 Task: Add Bulletproof Omega Krill Complex, Heart, Brain and Joint Support to the cart.
Action: Mouse moved to (335, 160)
Screenshot: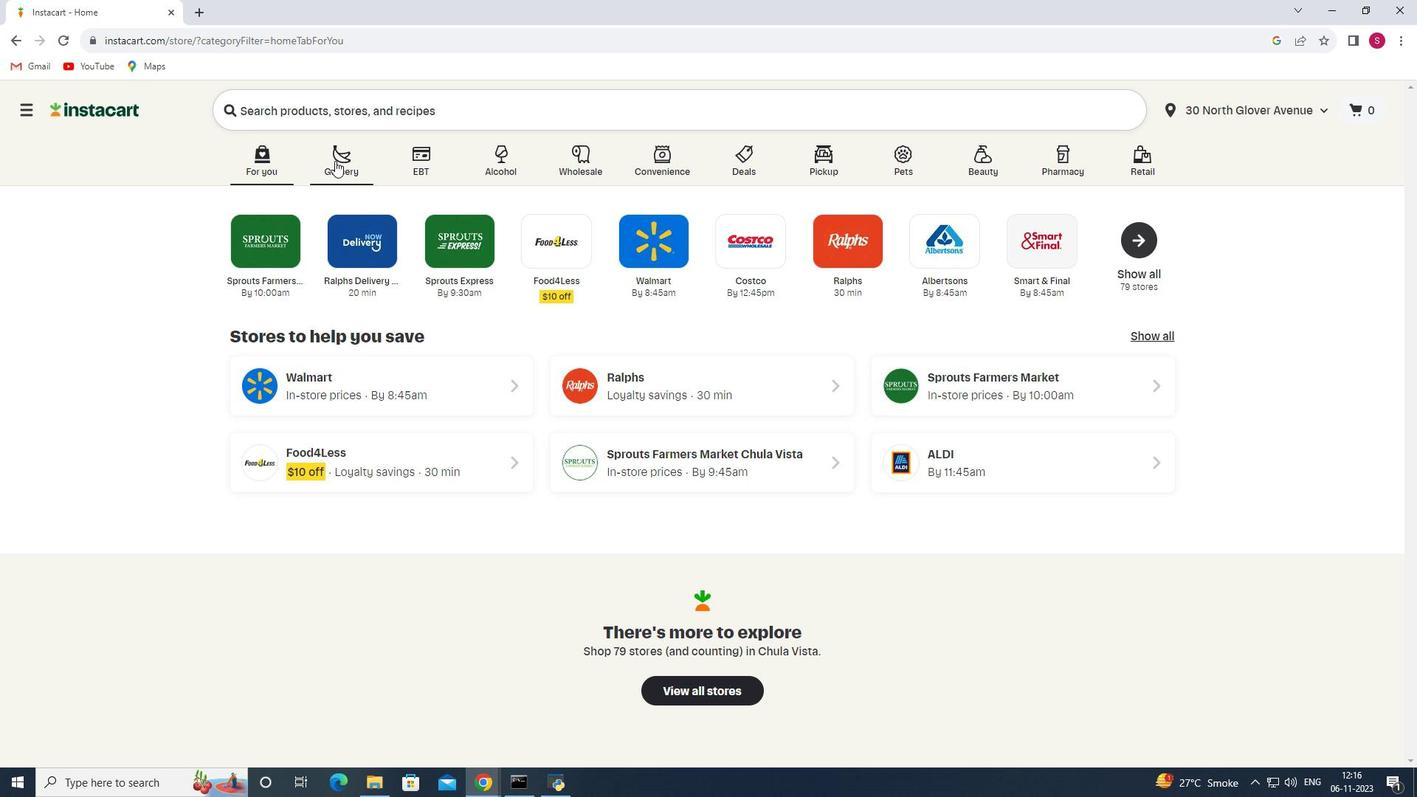 
Action: Mouse pressed left at (335, 160)
Screenshot: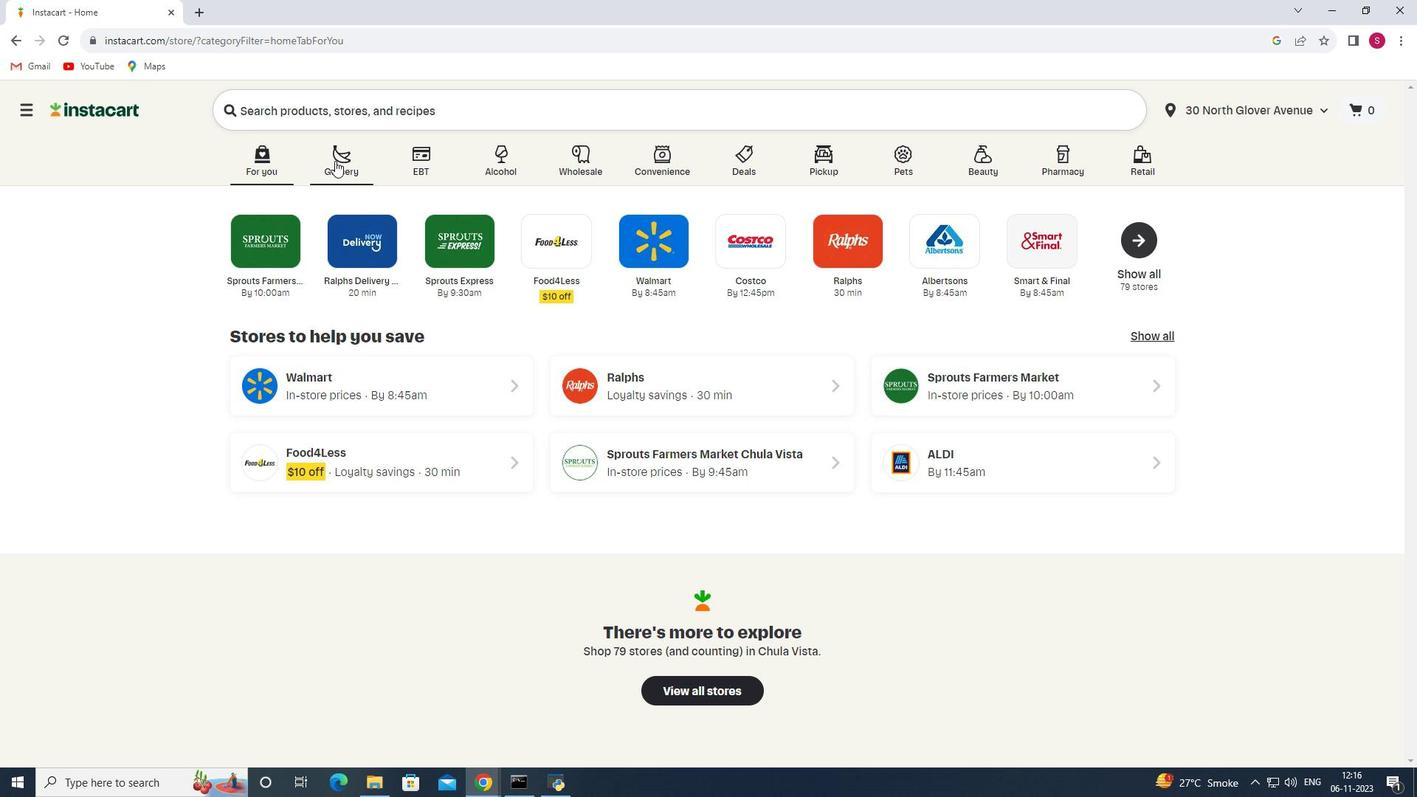 
Action: Mouse moved to (309, 428)
Screenshot: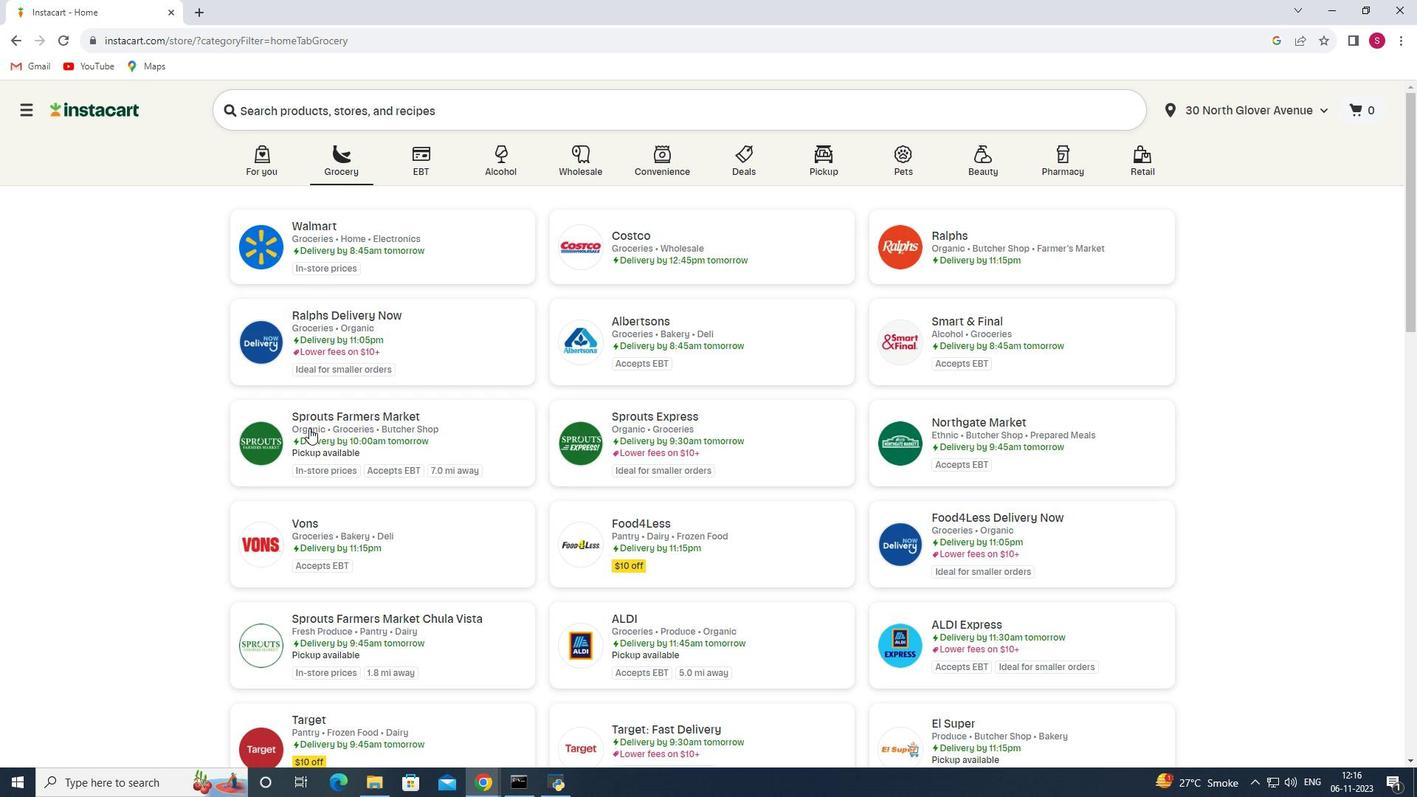 
Action: Mouse pressed left at (309, 428)
Screenshot: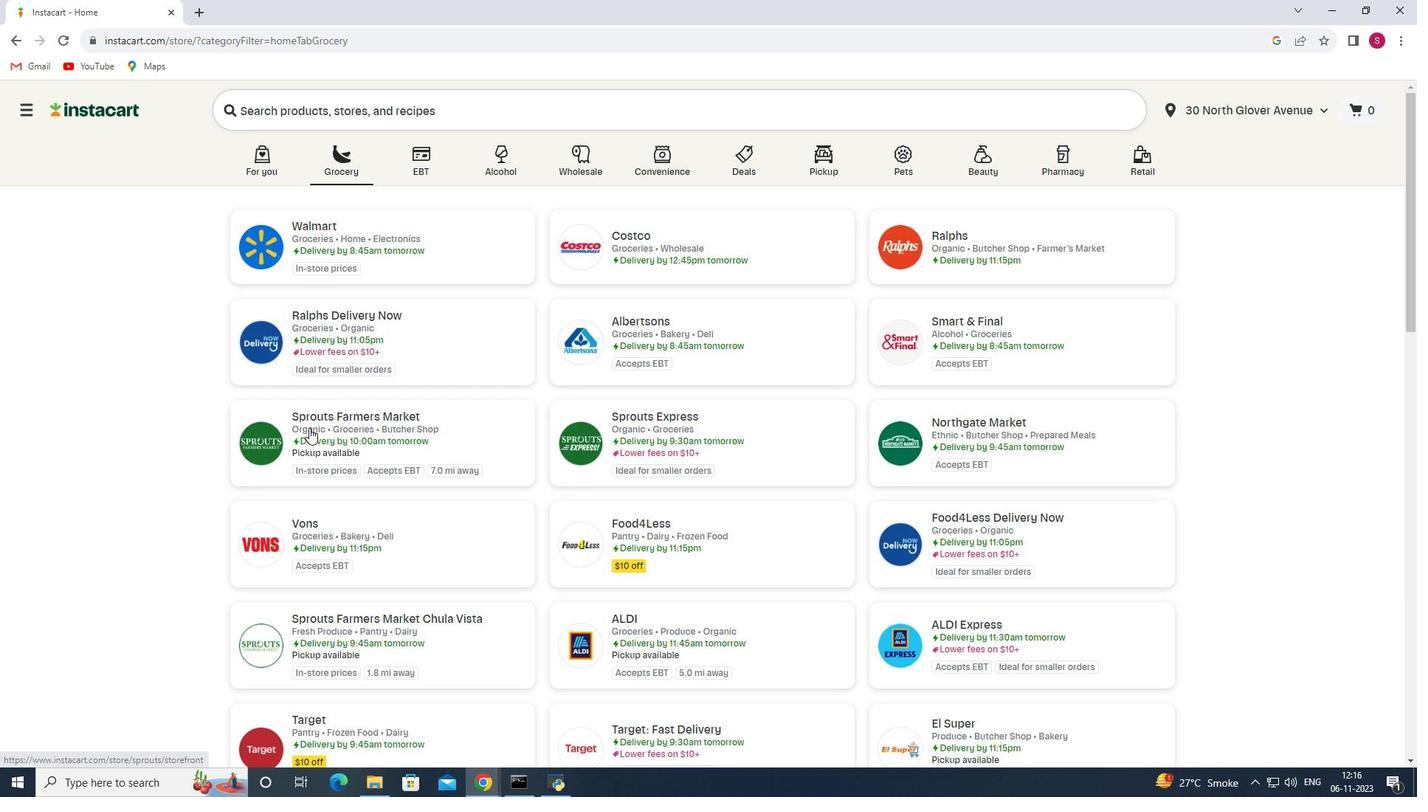 
Action: Mouse moved to (84, 476)
Screenshot: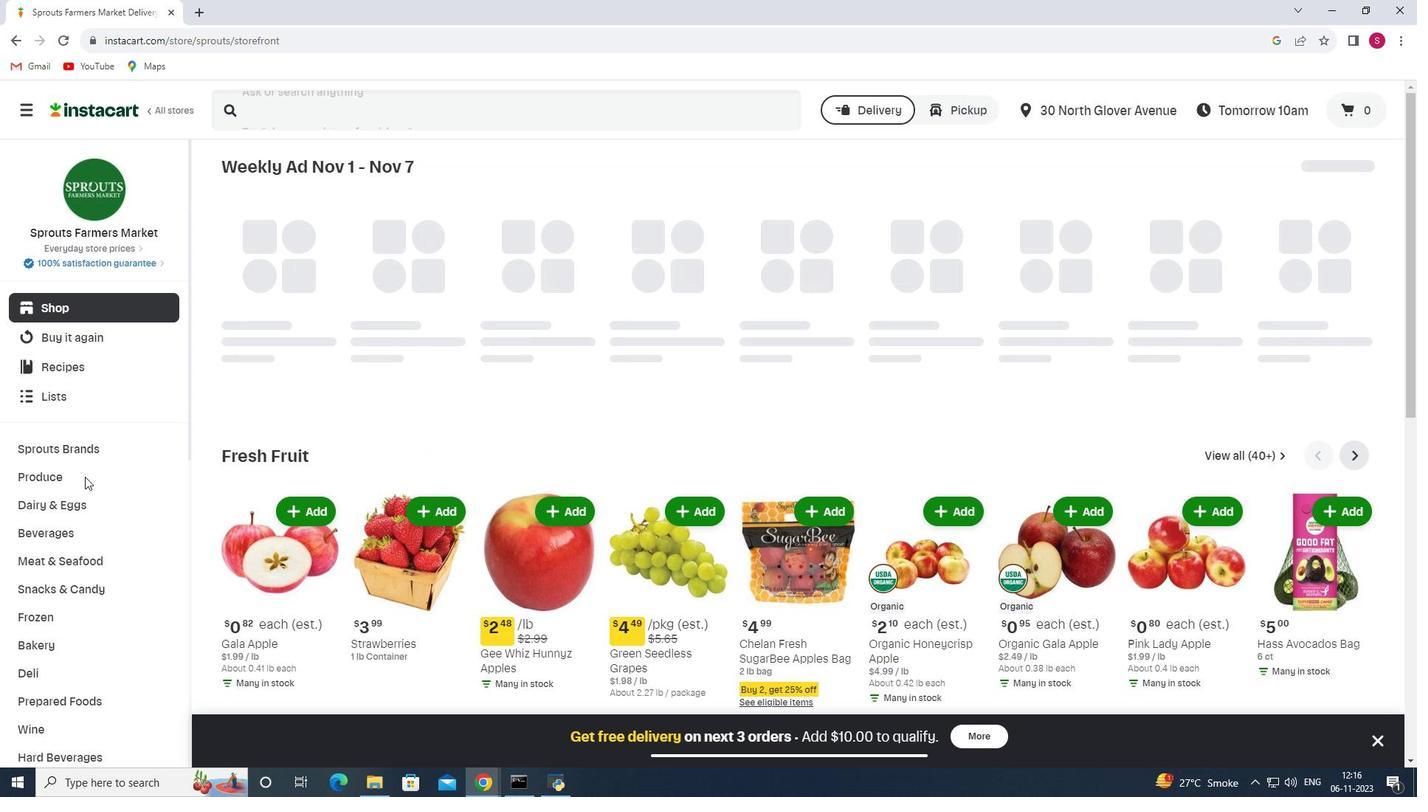 
Action: Mouse scrolled (84, 476) with delta (0, 0)
Screenshot: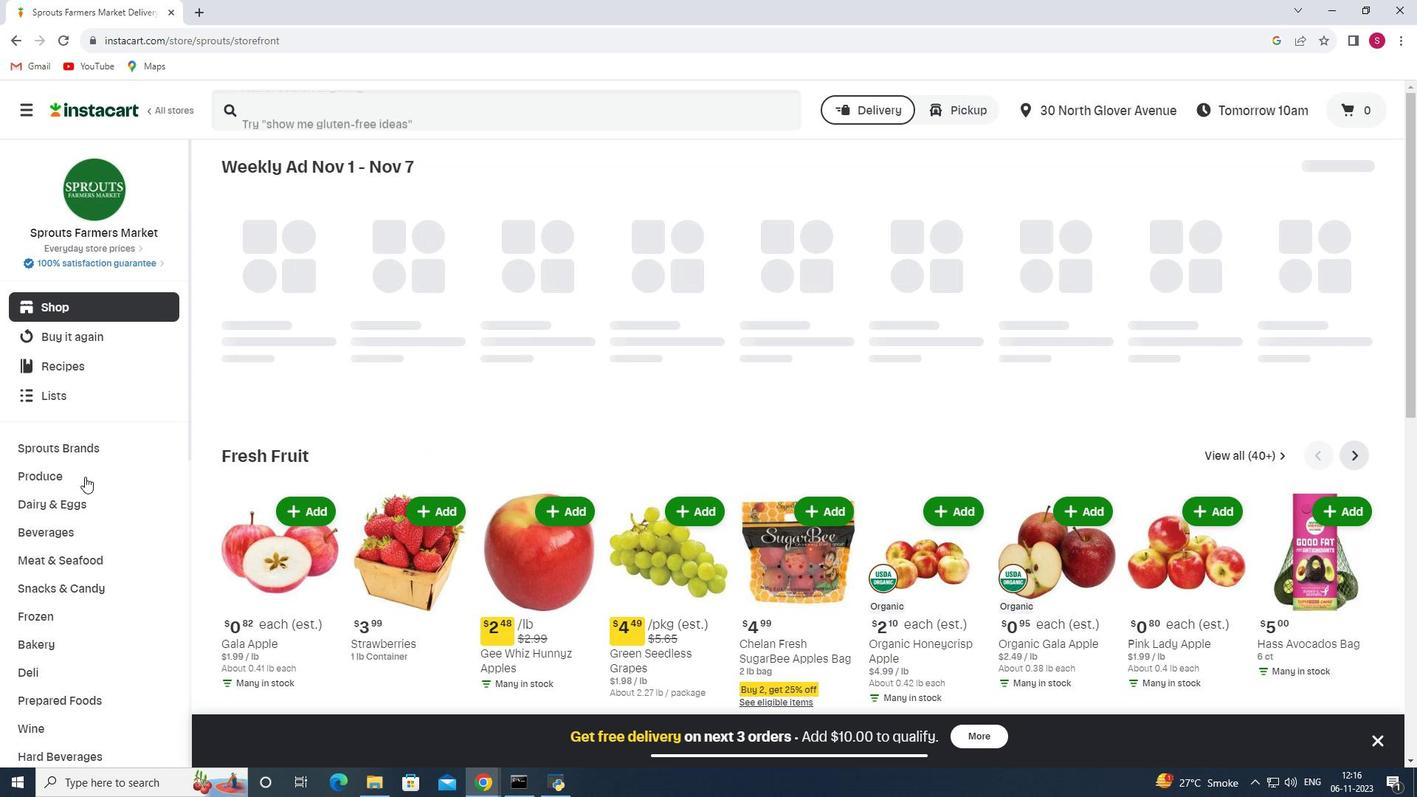 
Action: Mouse scrolled (84, 476) with delta (0, 0)
Screenshot: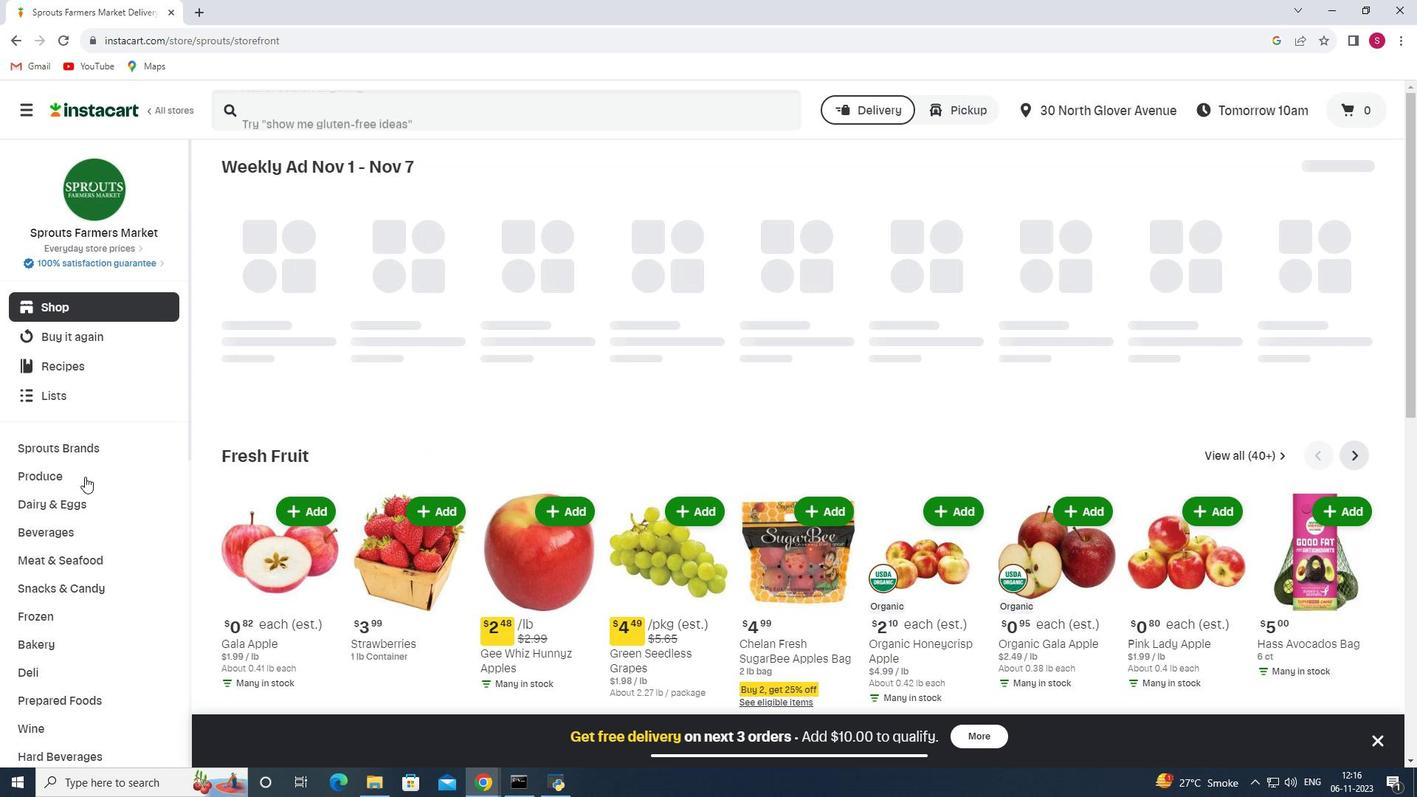 
Action: Mouse scrolled (84, 476) with delta (0, 0)
Screenshot: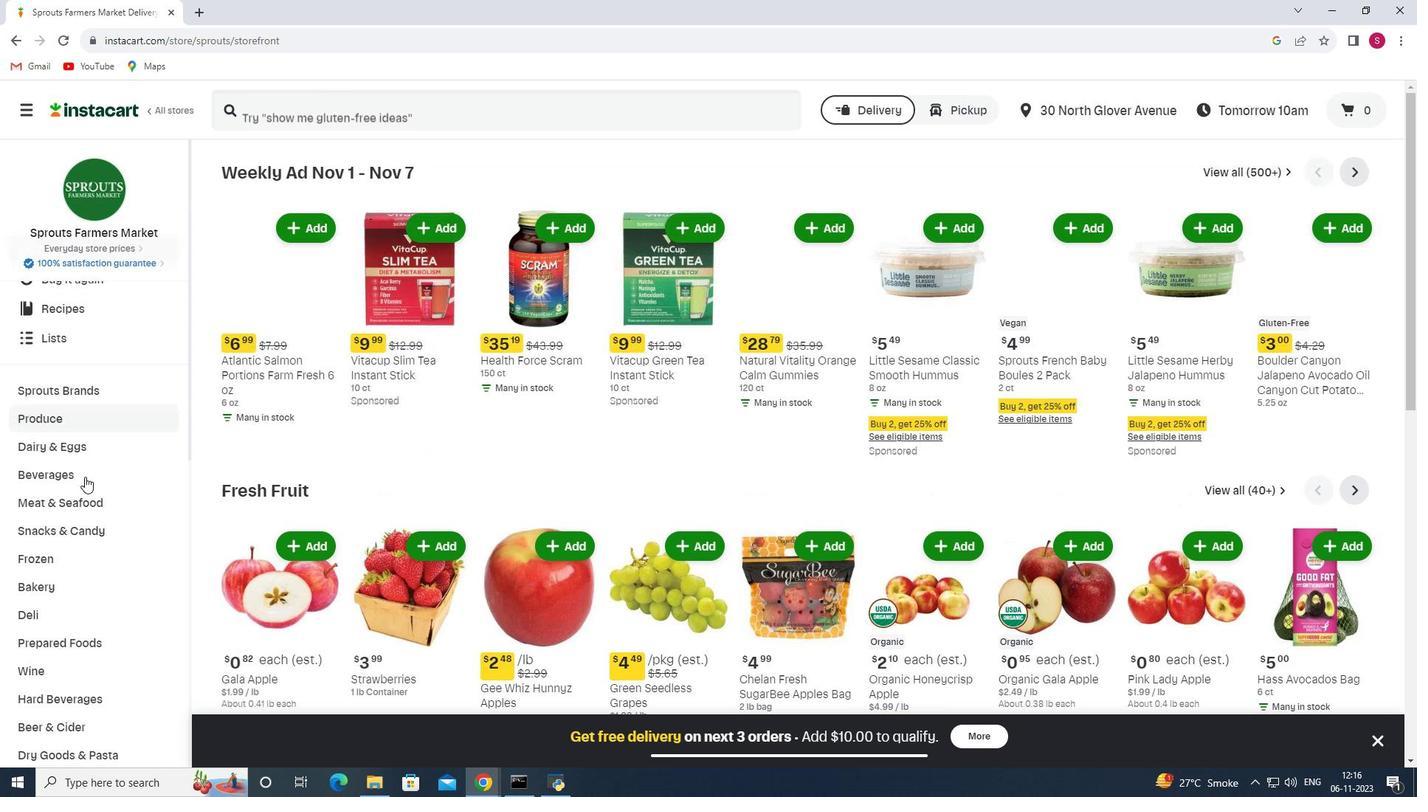 
Action: Mouse scrolled (84, 476) with delta (0, 0)
Screenshot: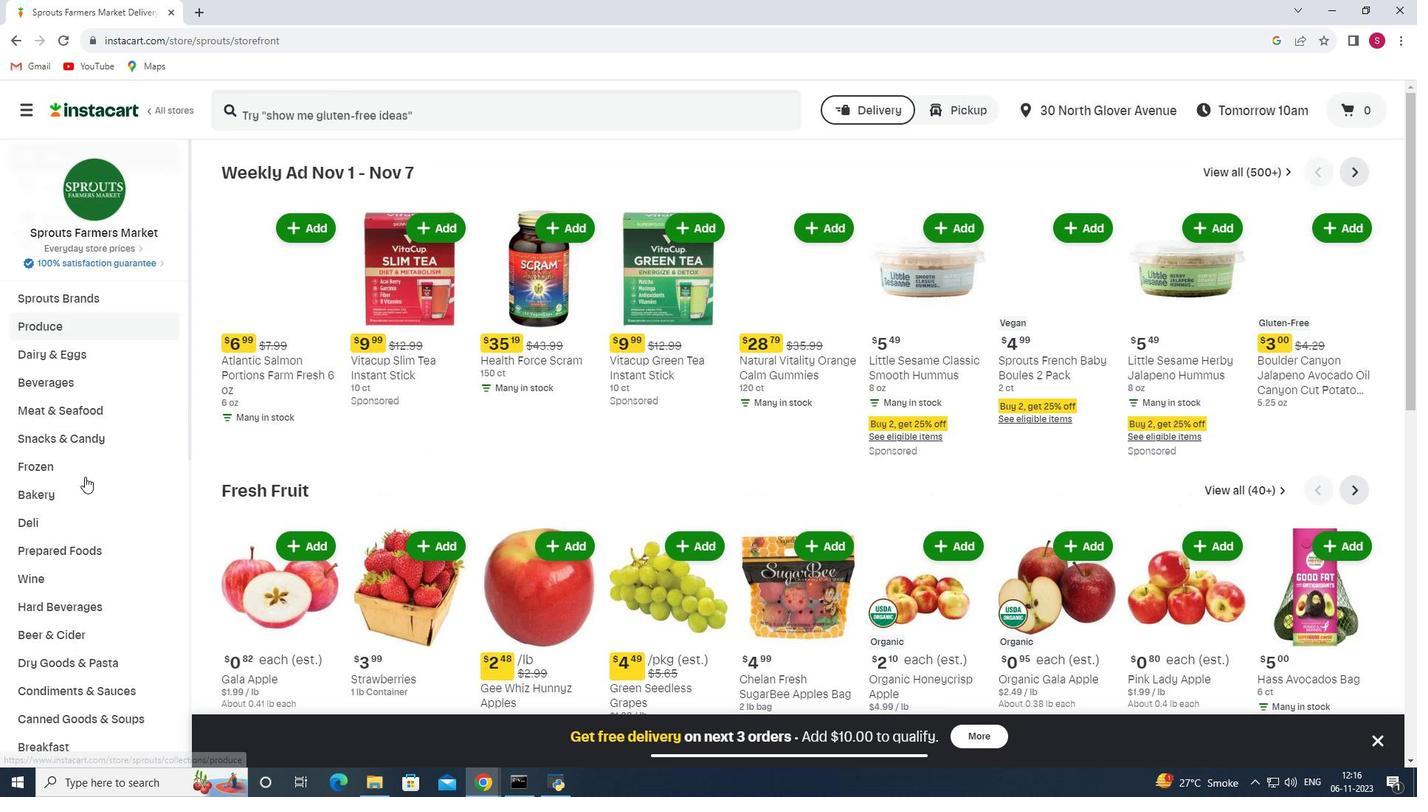 
Action: Mouse scrolled (84, 476) with delta (0, 0)
Screenshot: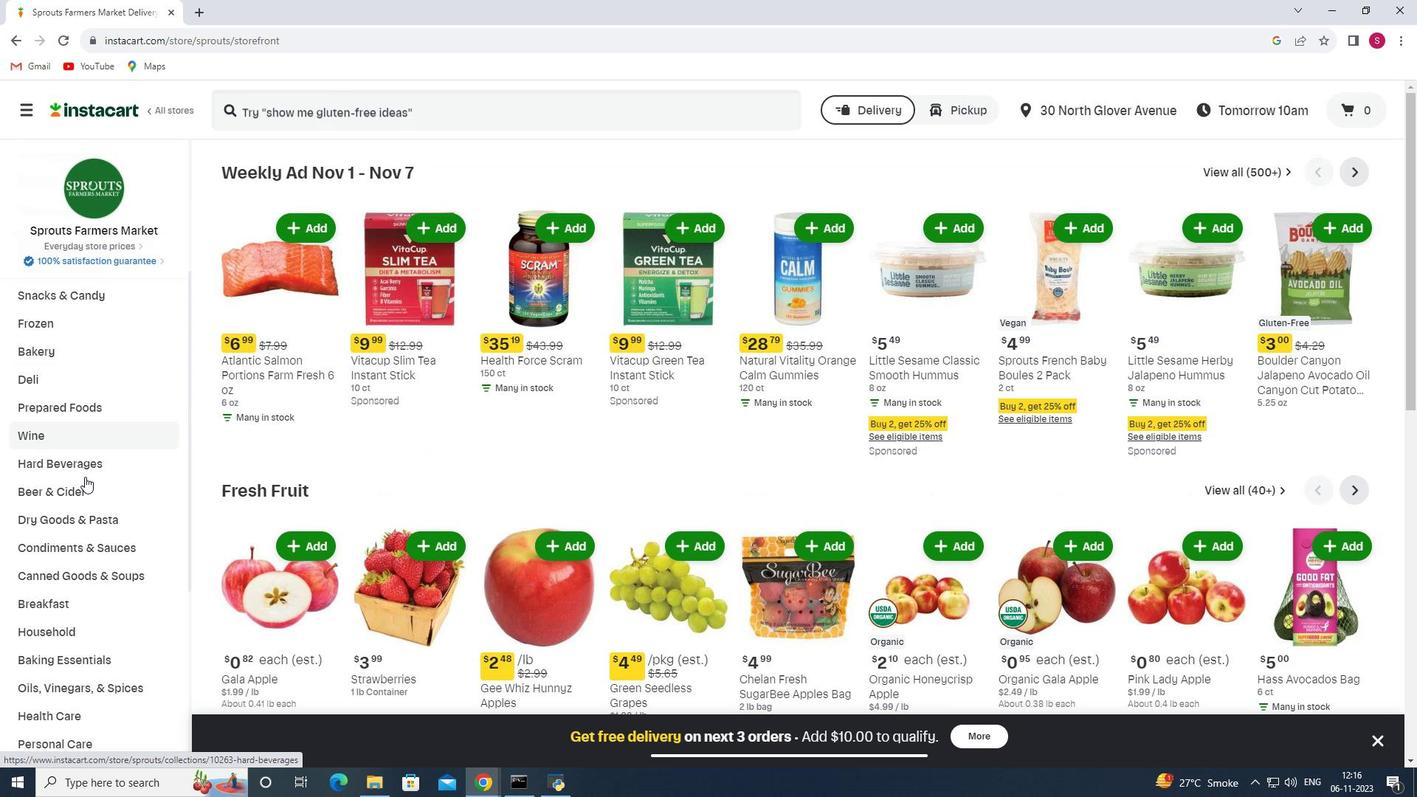
Action: Mouse moved to (79, 498)
Screenshot: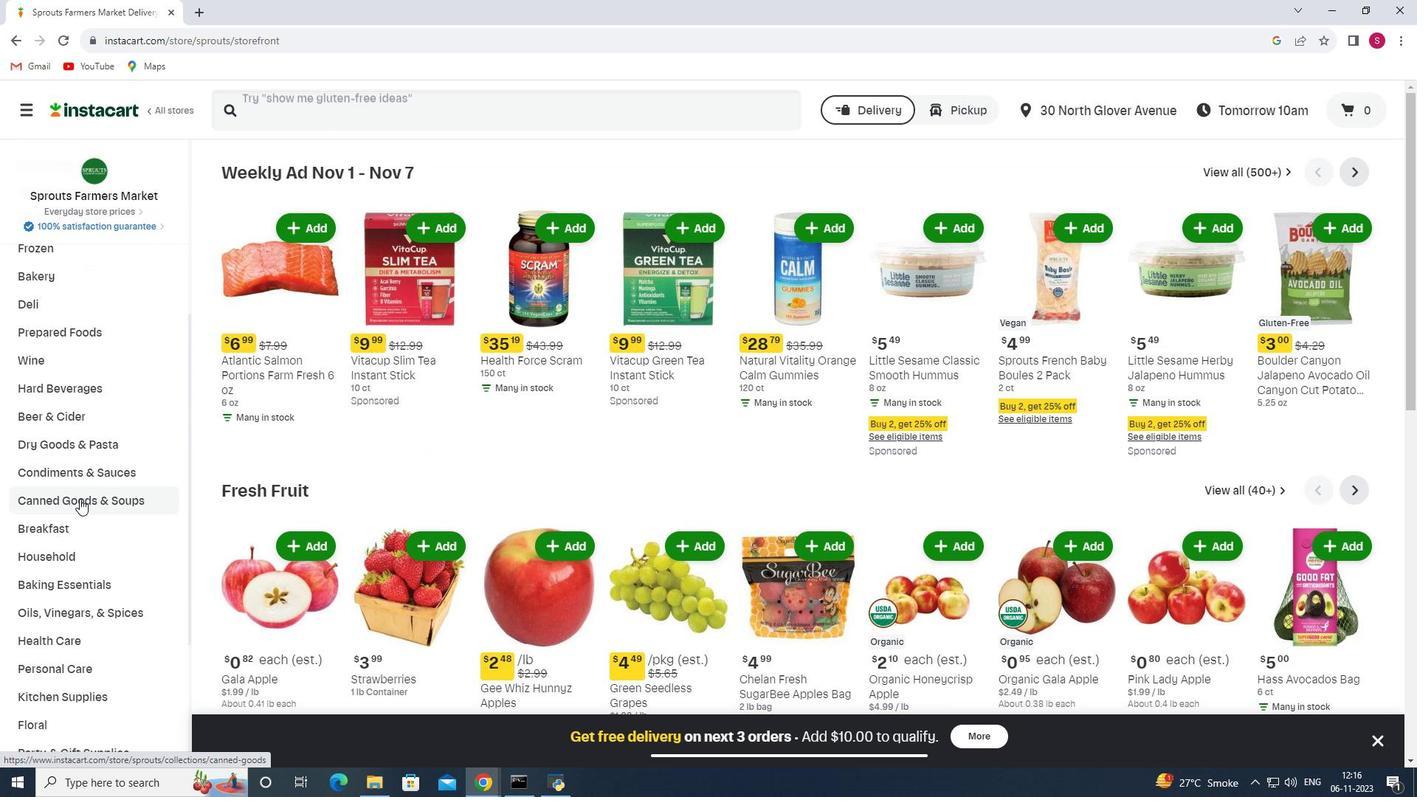 
Action: Mouse scrolled (79, 498) with delta (0, 0)
Screenshot: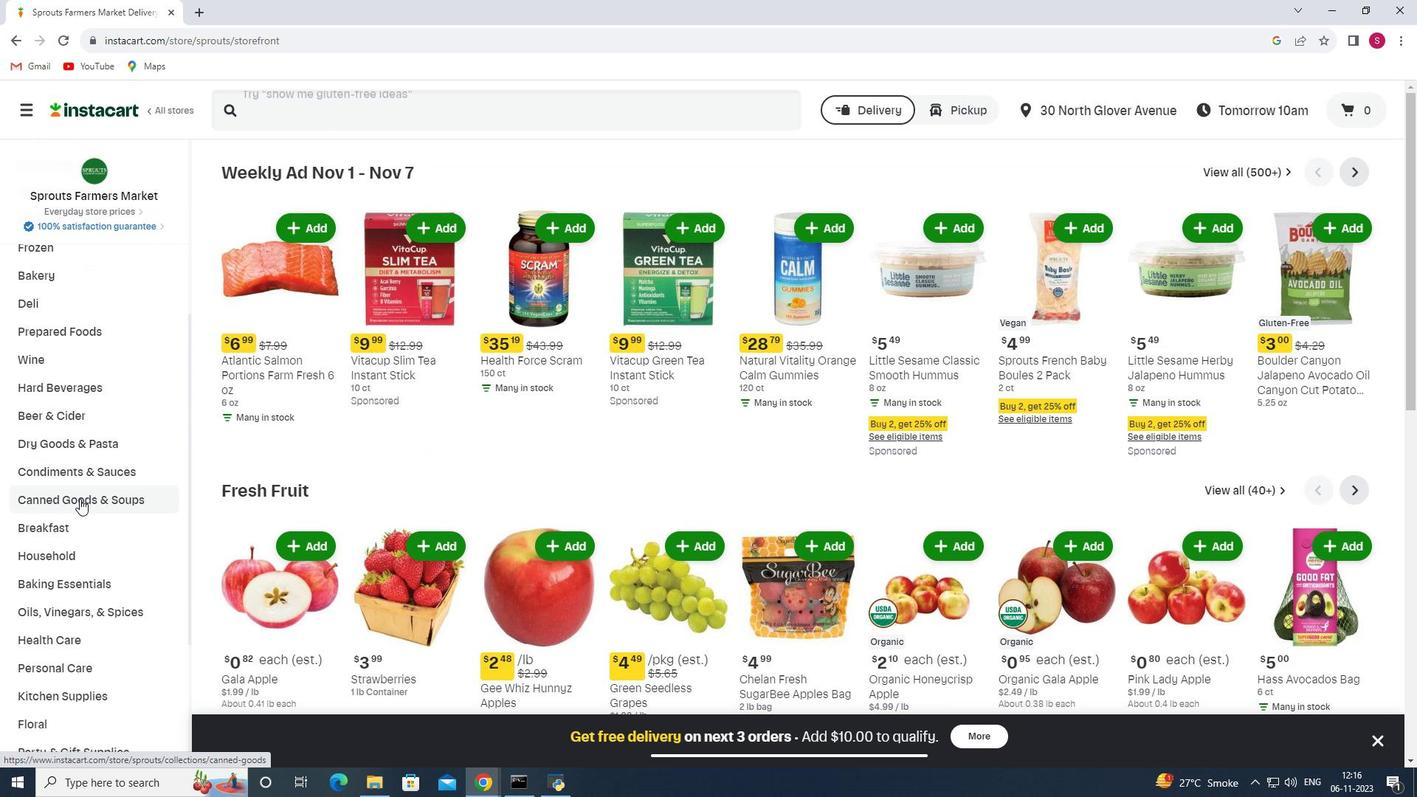 
Action: Mouse moved to (67, 557)
Screenshot: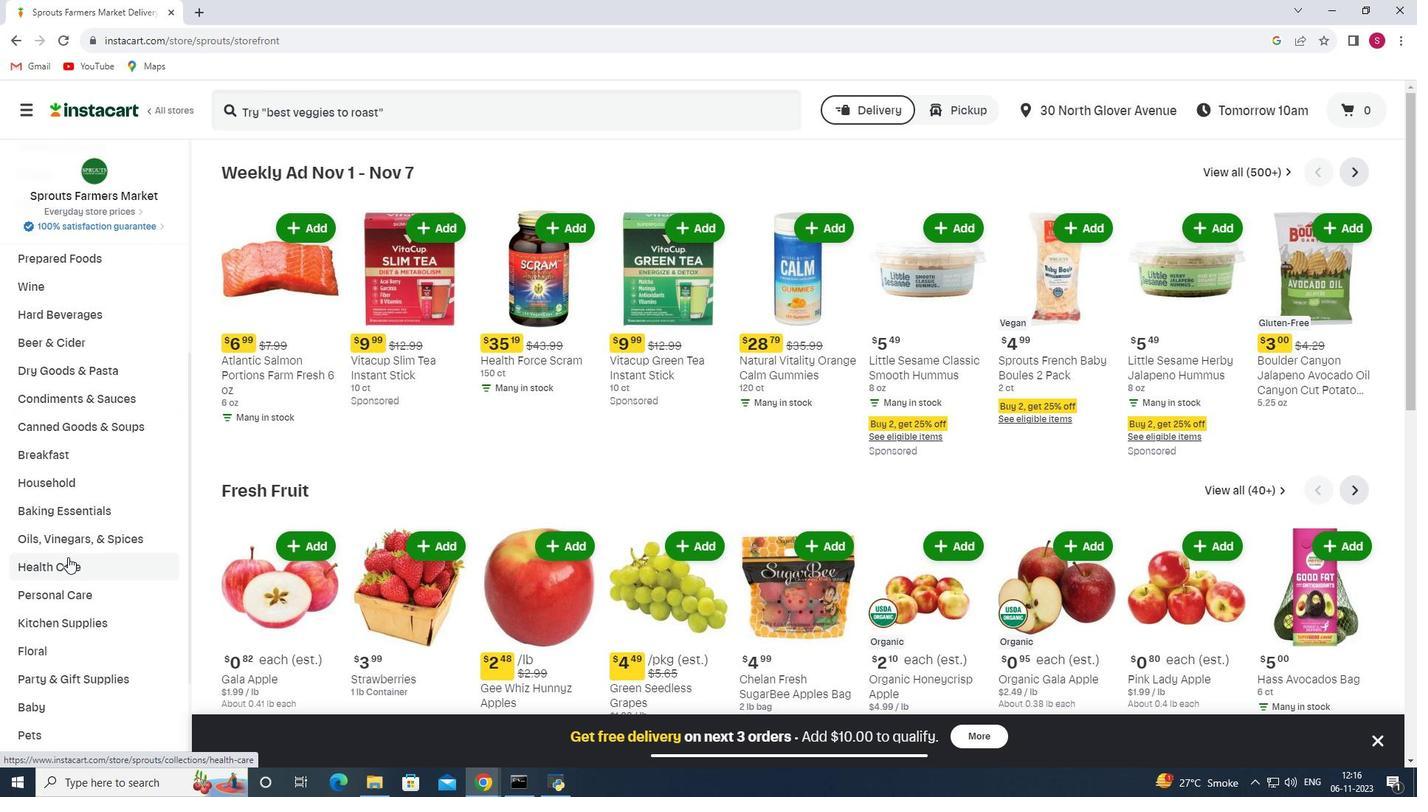 
Action: Mouse pressed left at (67, 557)
Screenshot: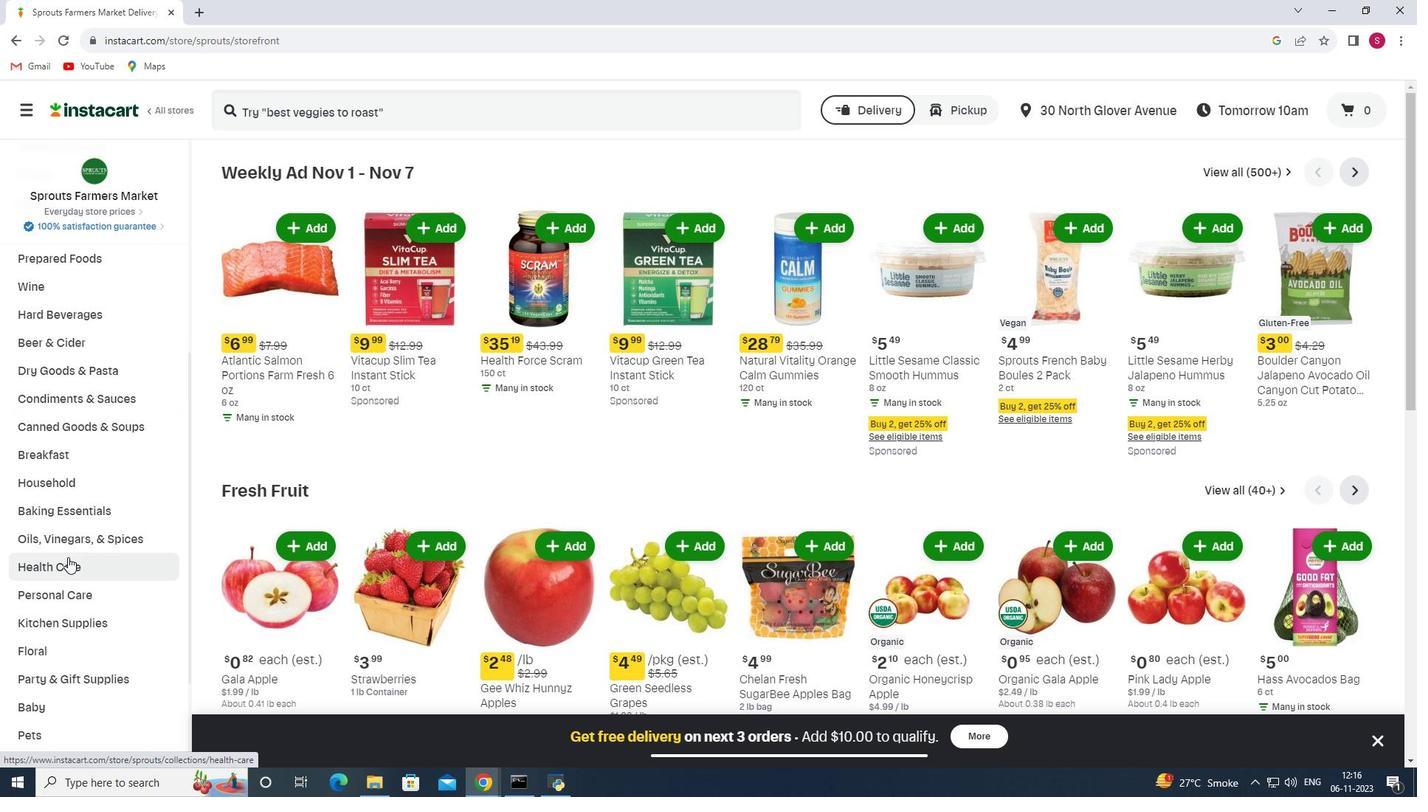 
Action: Mouse moved to (490, 205)
Screenshot: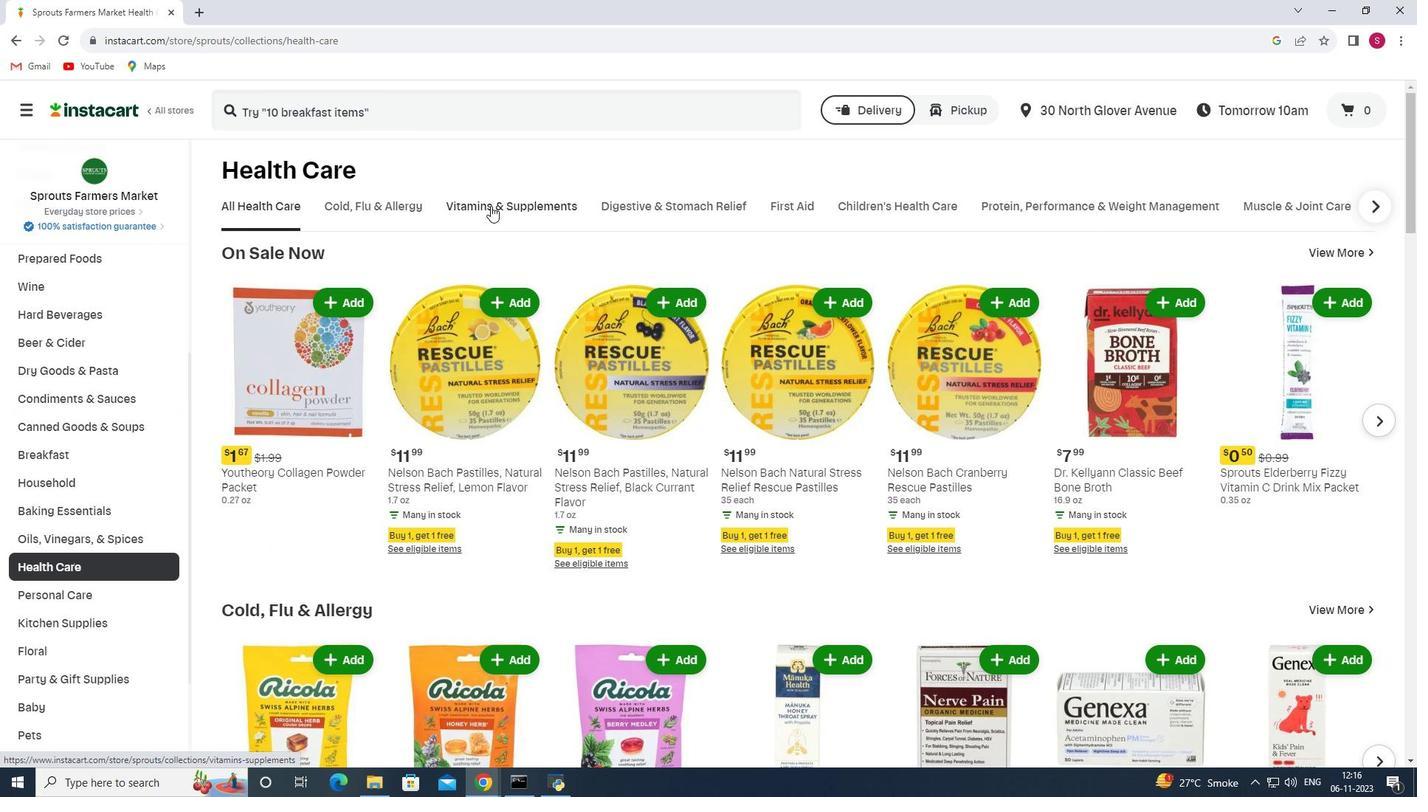 
Action: Mouse pressed left at (490, 205)
Screenshot: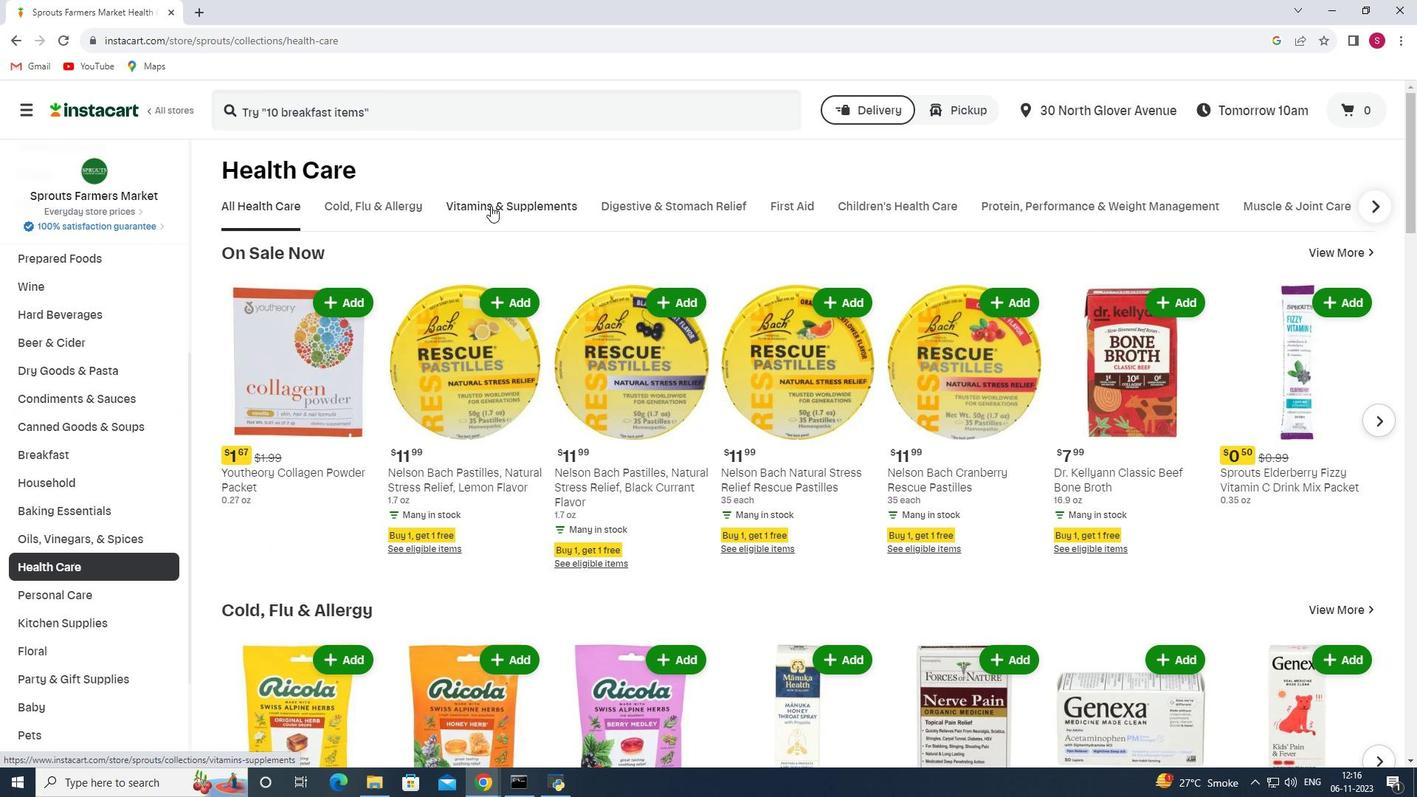 
Action: Mouse moved to (998, 268)
Screenshot: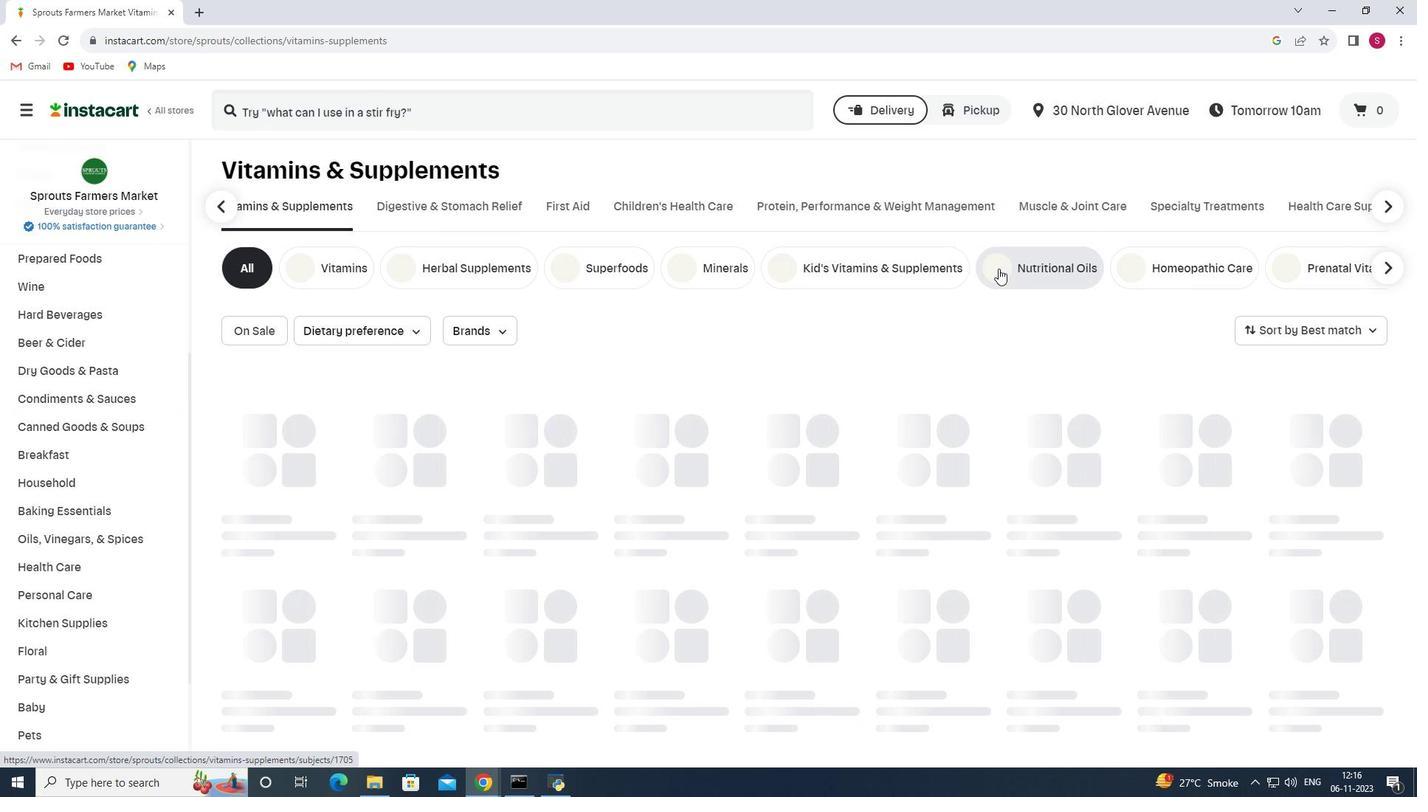 
Action: Mouse pressed left at (998, 268)
Screenshot: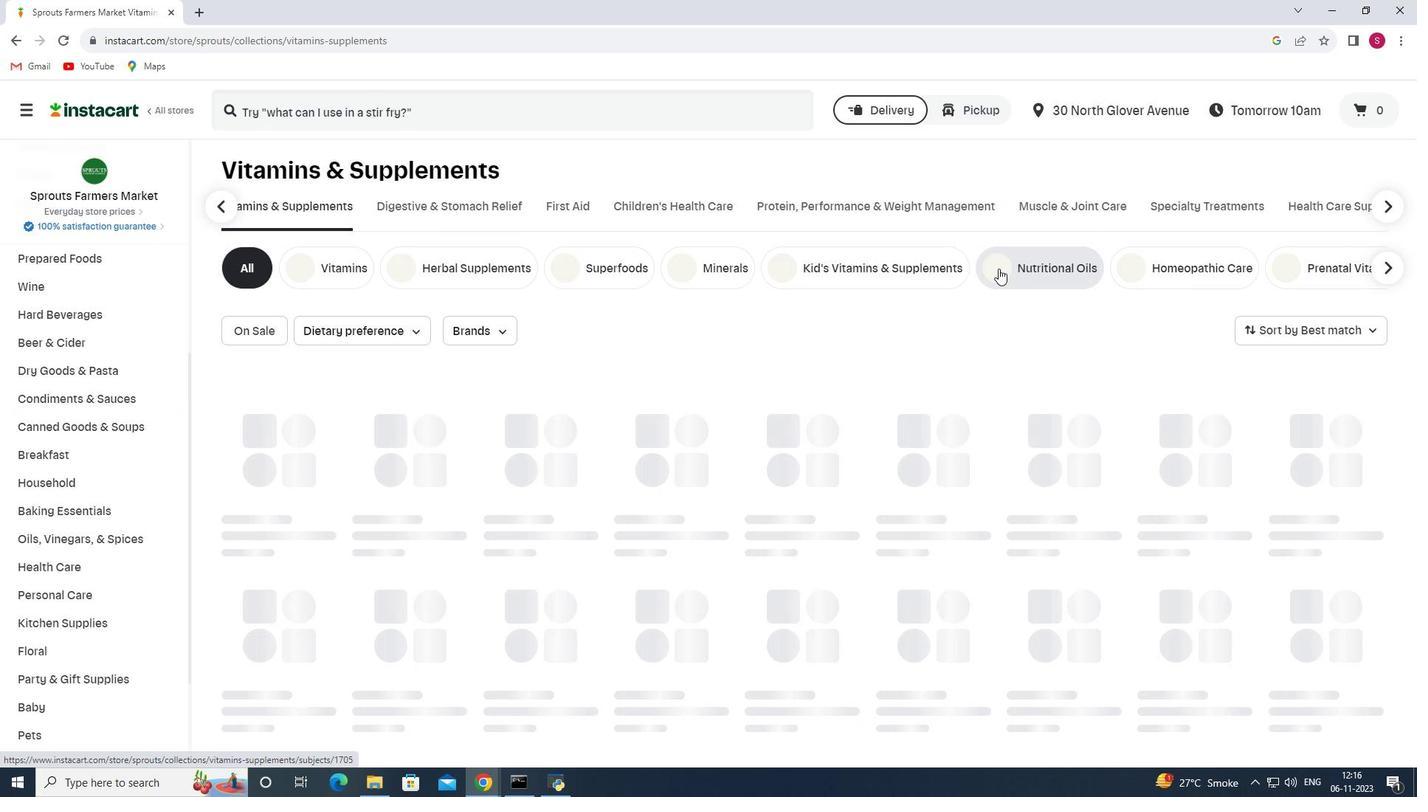 
Action: Mouse moved to (303, 103)
Screenshot: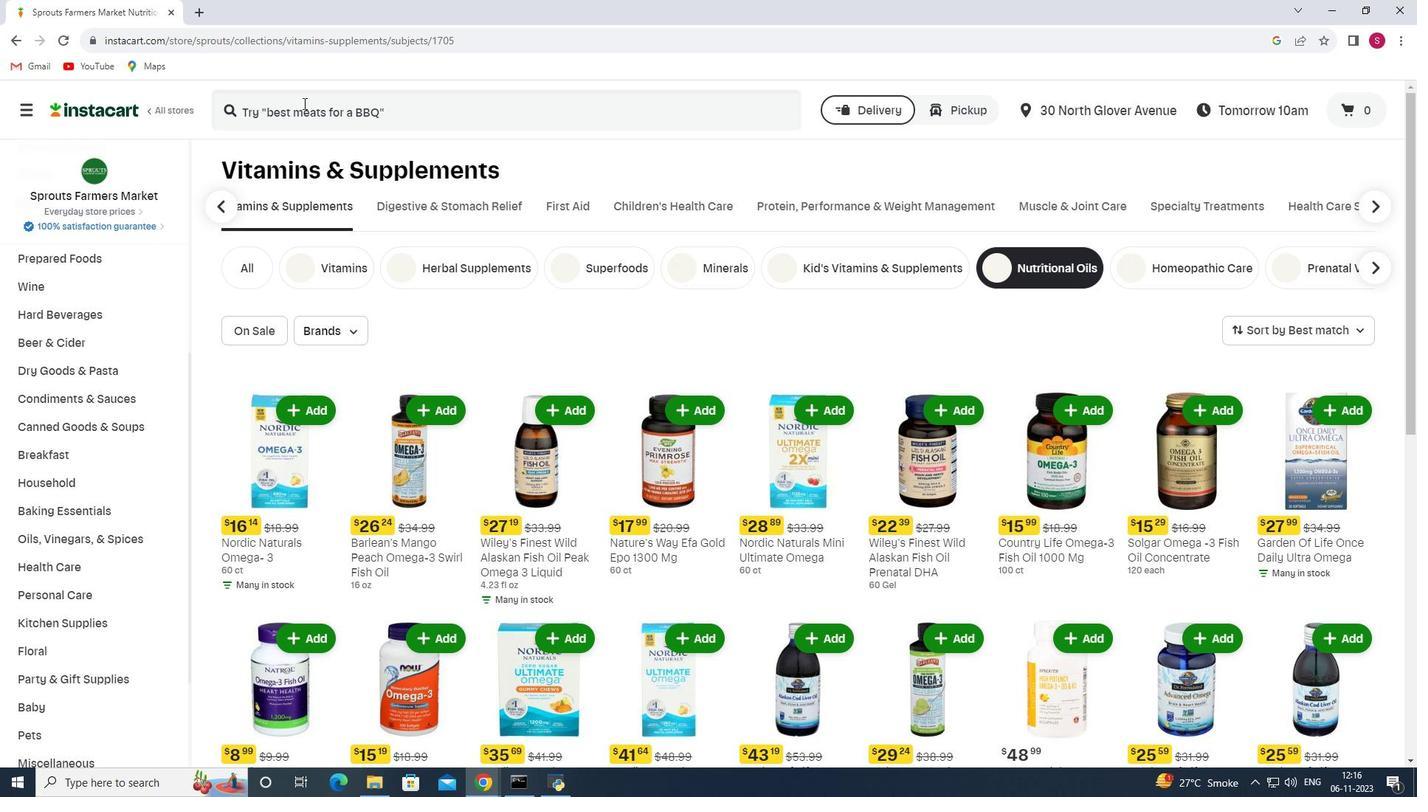 
Action: Mouse pressed left at (303, 103)
Screenshot: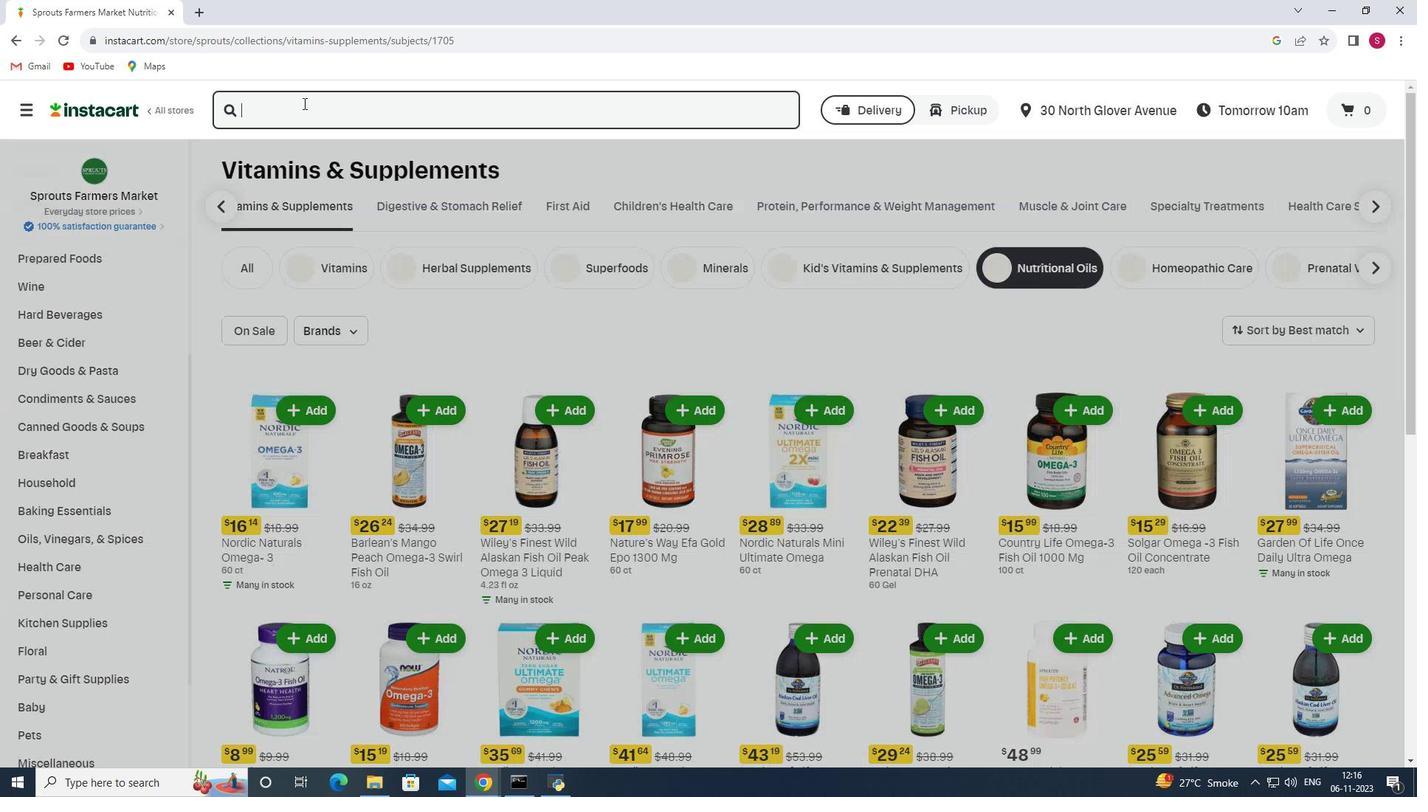 
Action: Key pressed <Key.shift>Bulletproof<Key.space><Key.shift>Omega<Key.space><Key.shift>Krill<Key.space><Key.shift>Complex,<Key.space><Key.shift><Key.shift><Key.shift><Key.shift><Key.shift><Key.shift><Key.shift><Key.shift><Key.shift>Heart,<Key.space><Key.shift>Brain<Key.space>and<Key.space><Key.shift><Key.shift><Key.shift>Joint<Key.space><Key.shift>Support<Key.enter>
Screenshot: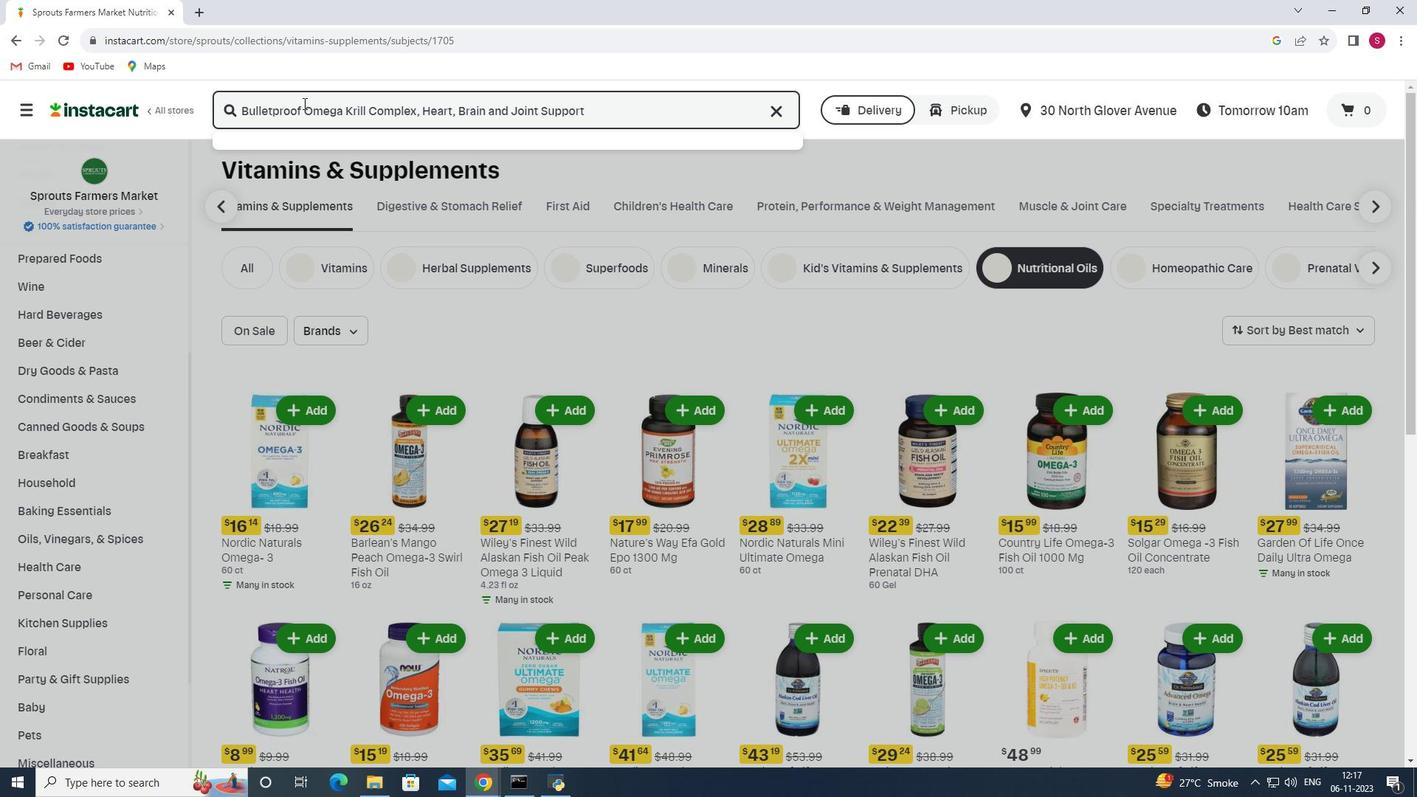 
Action: Mouse moved to (404, 222)
Screenshot: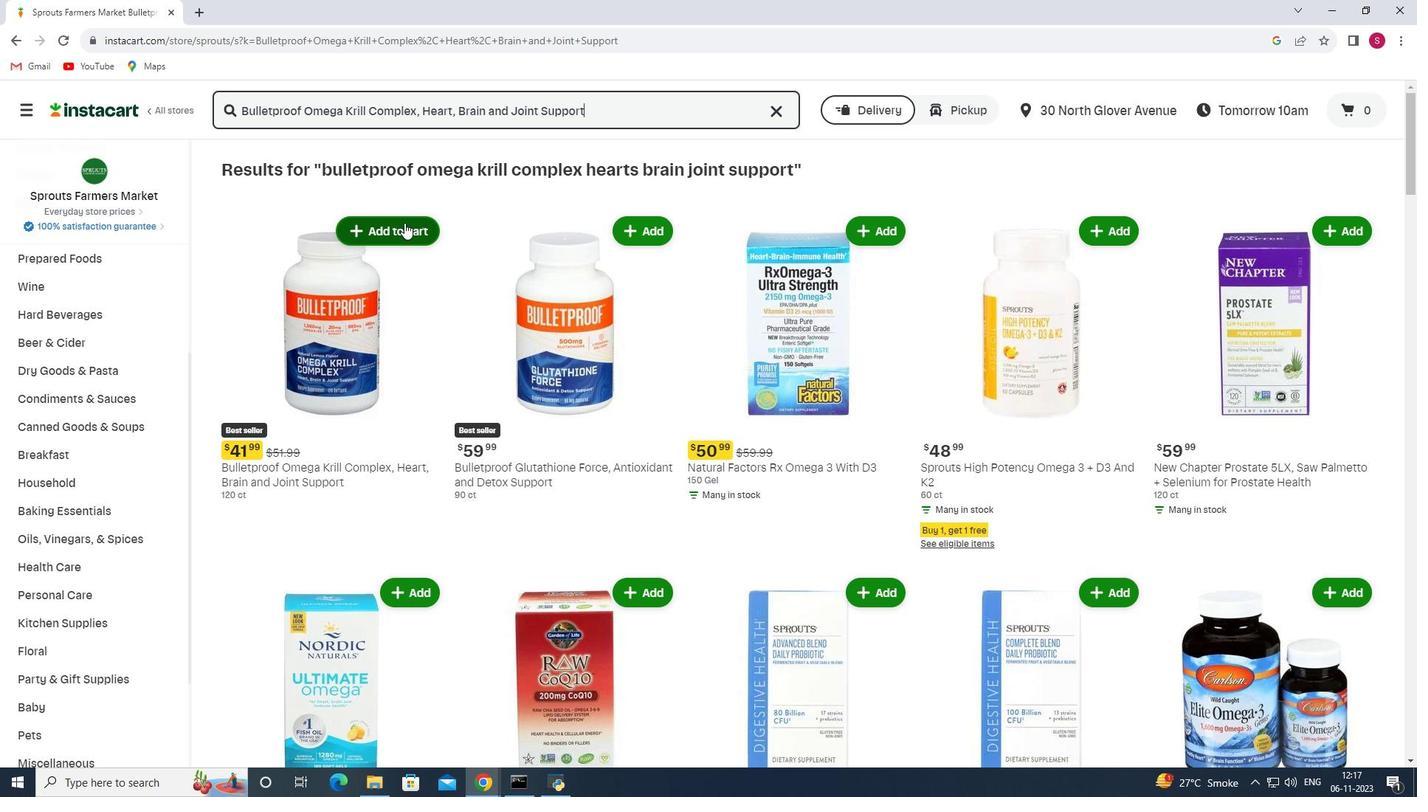 
Action: Mouse pressed left at (404, 222)
Screenshot: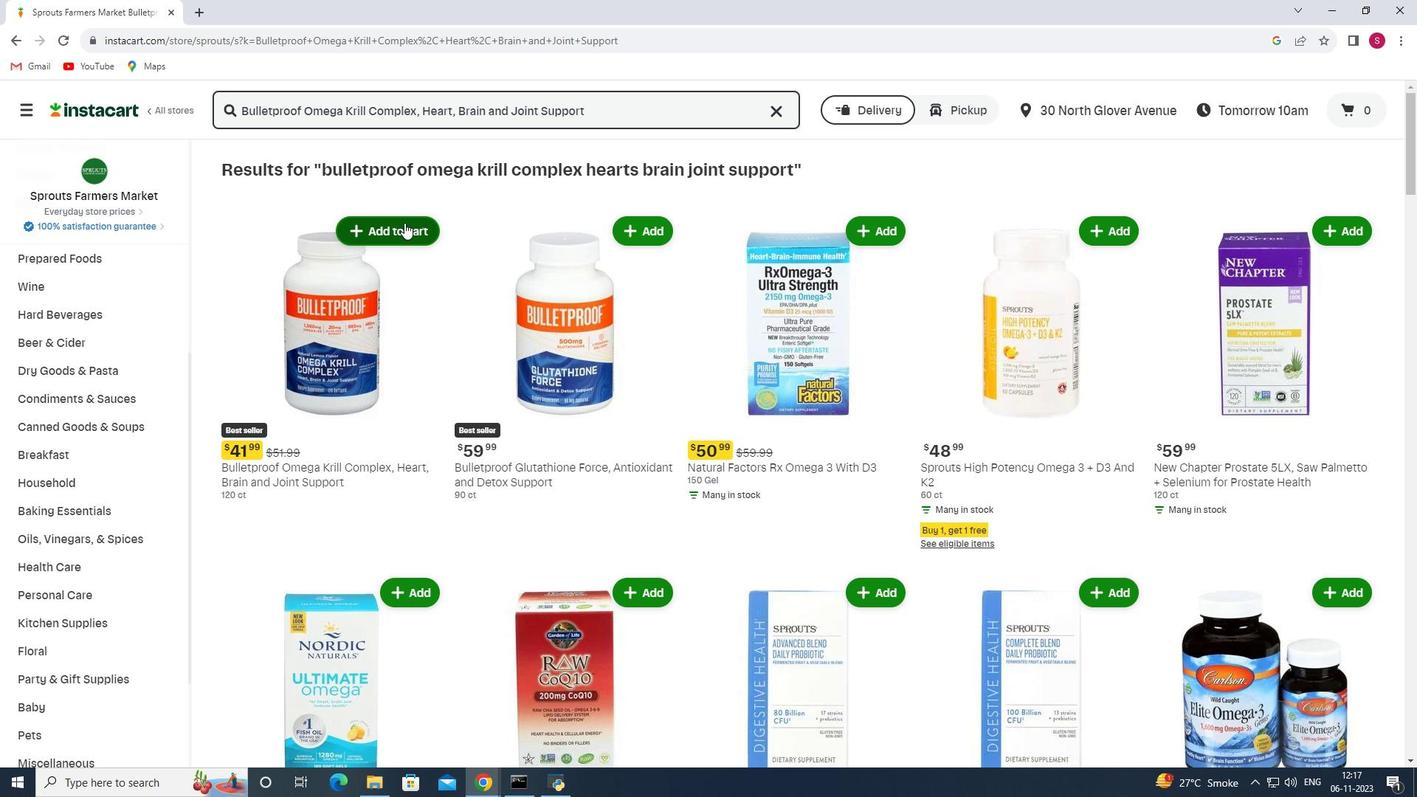 
